 Task: Select use exclude settings and ignore files.
Action: Mouse moved to (1189, 30)
Screenshot: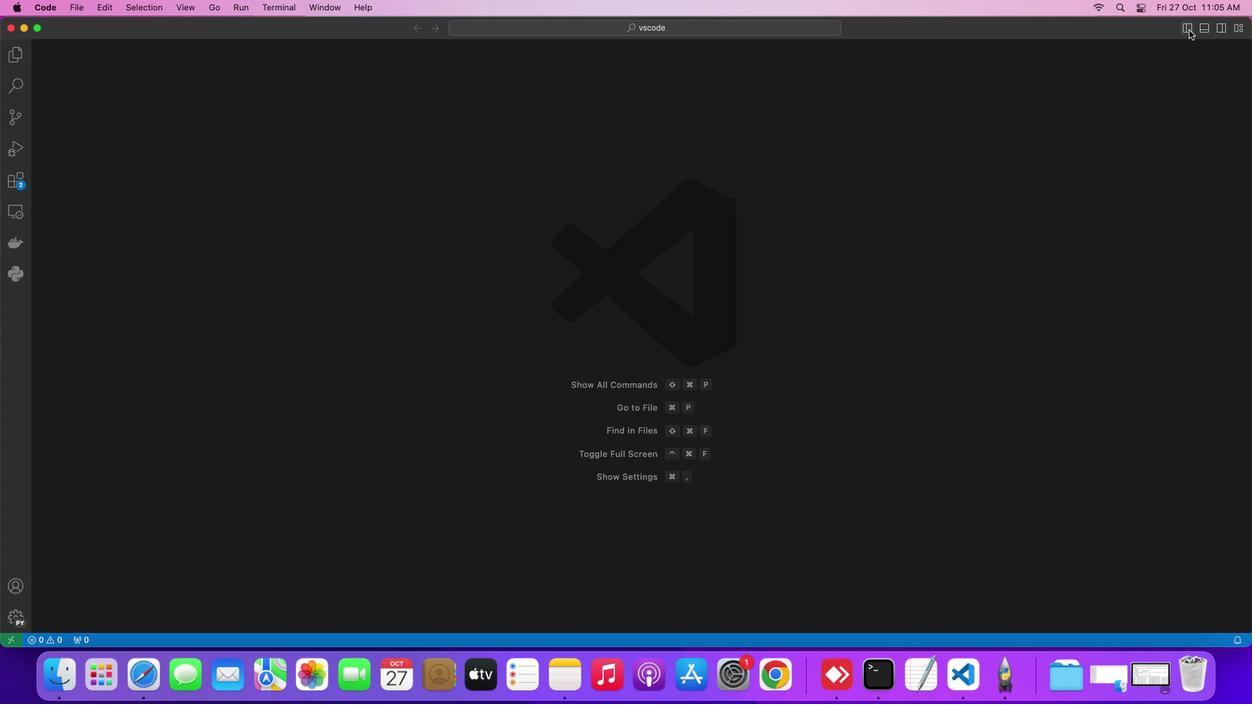 
Action: Mouse pressed left at (1189, 30)
Screenshot: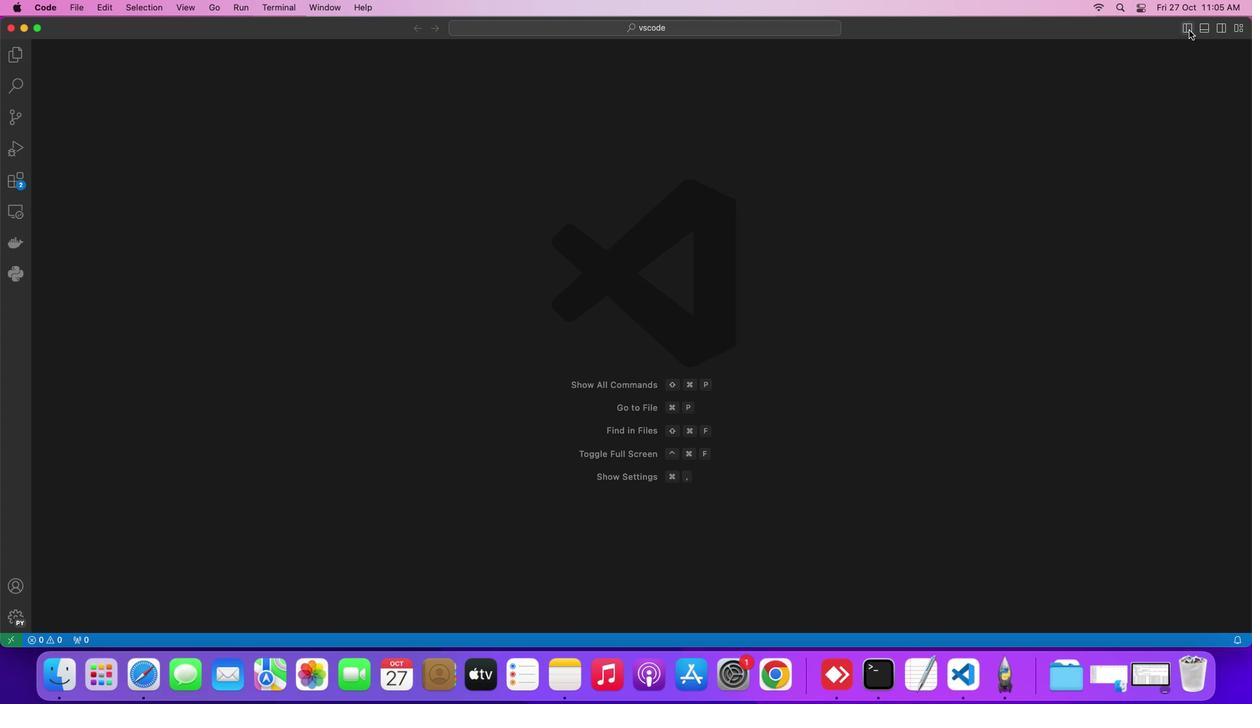 
Action: Mouse moved to (16, 85)
Screenshot: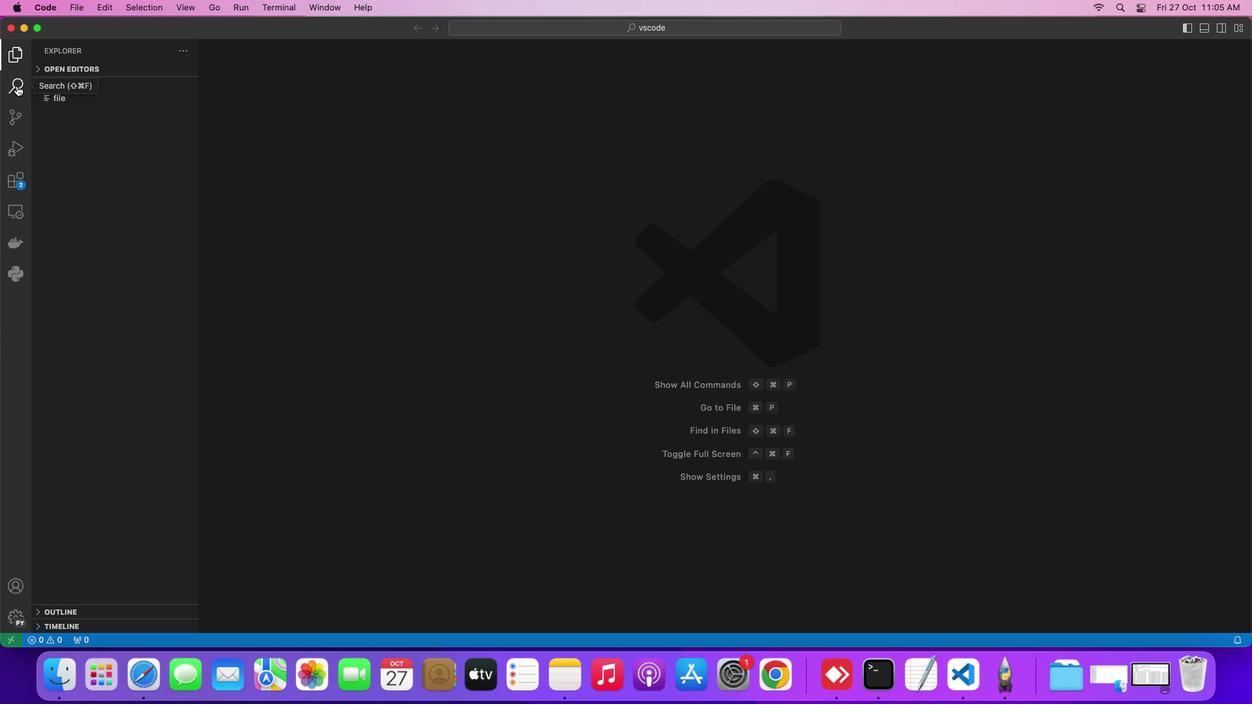 
Action: Mouse pressed left at (16, 85)
Screenshot: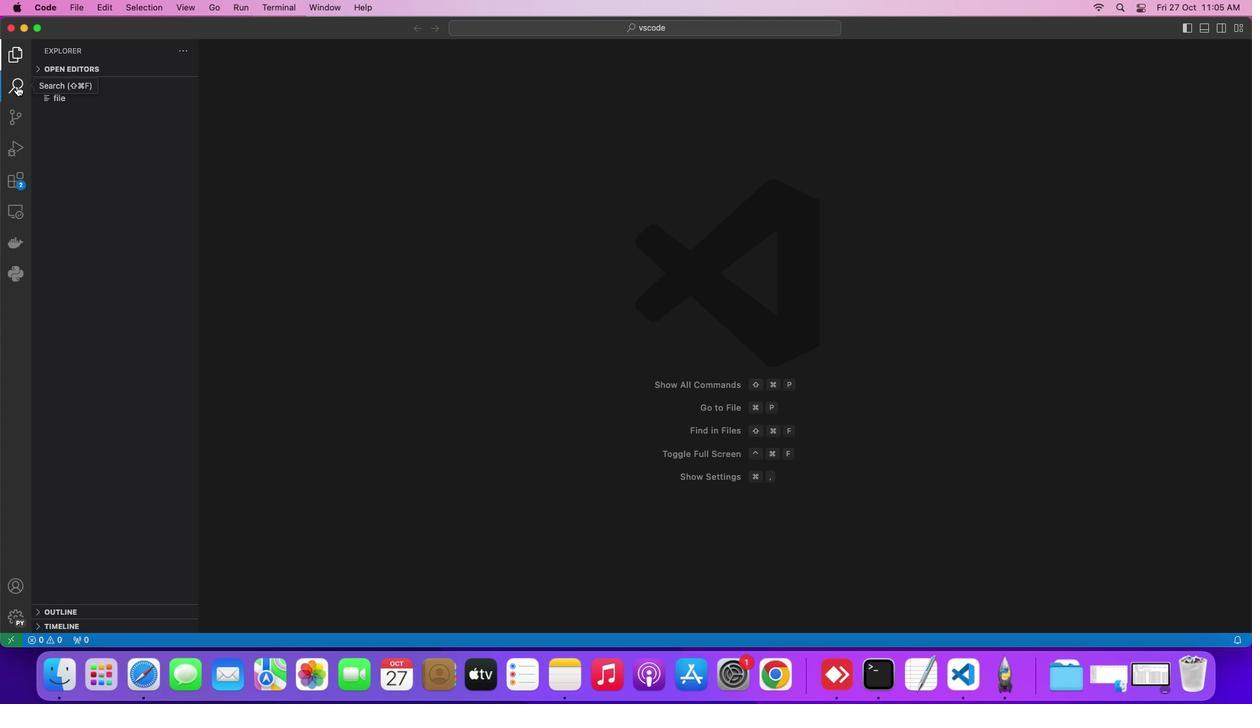 
Action: Mouse moved to (187, 111)
Screenshot: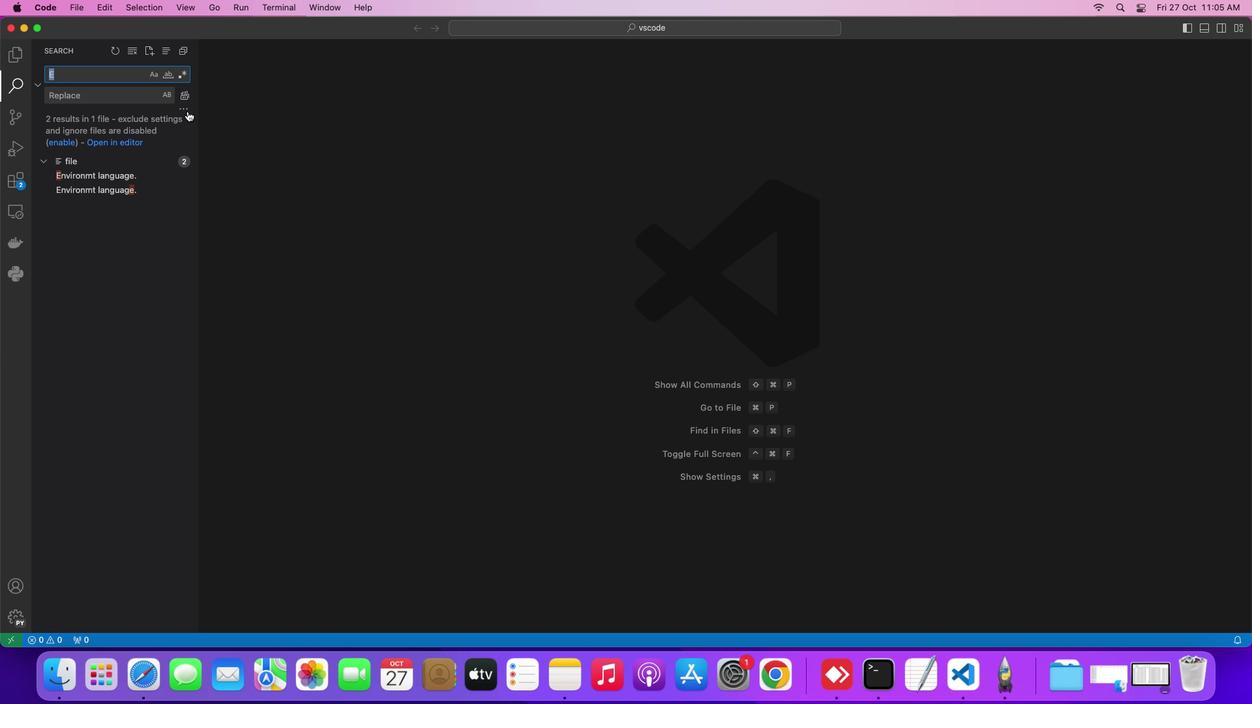 
Action: Mouse pressed left at (187, 111)
Screenshot: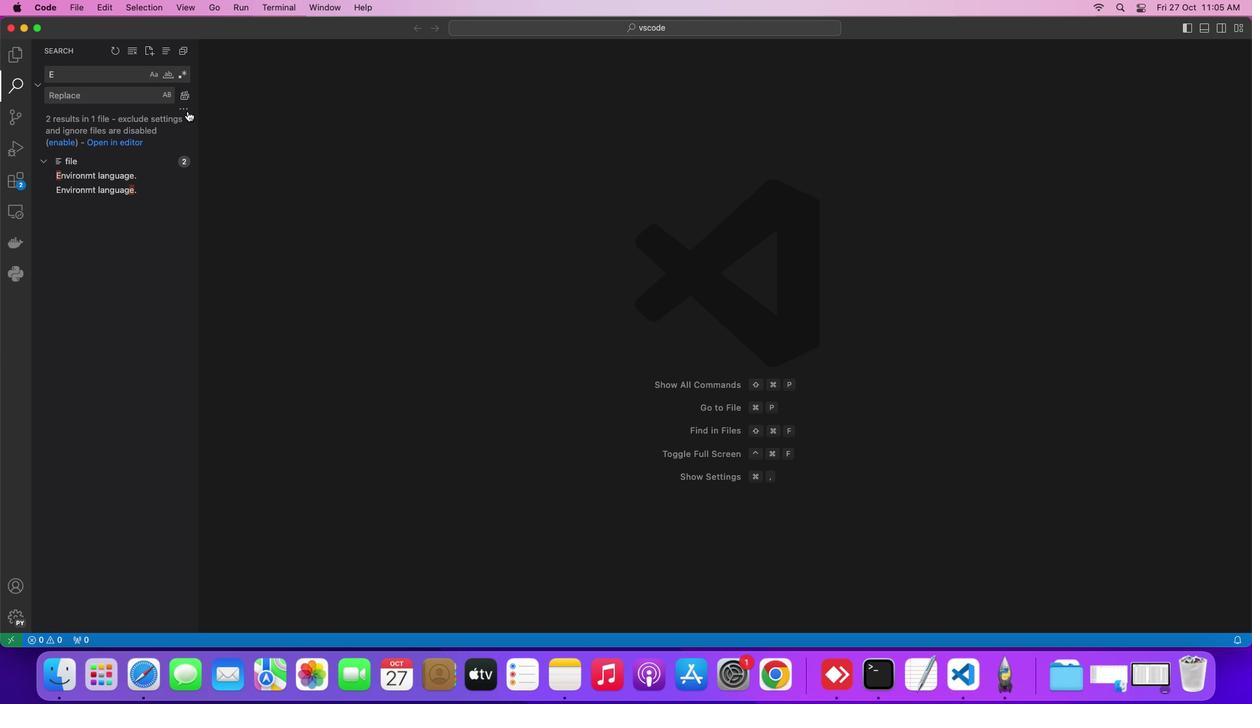 
Action: Mouse moved to (185, 159)
Screenshot: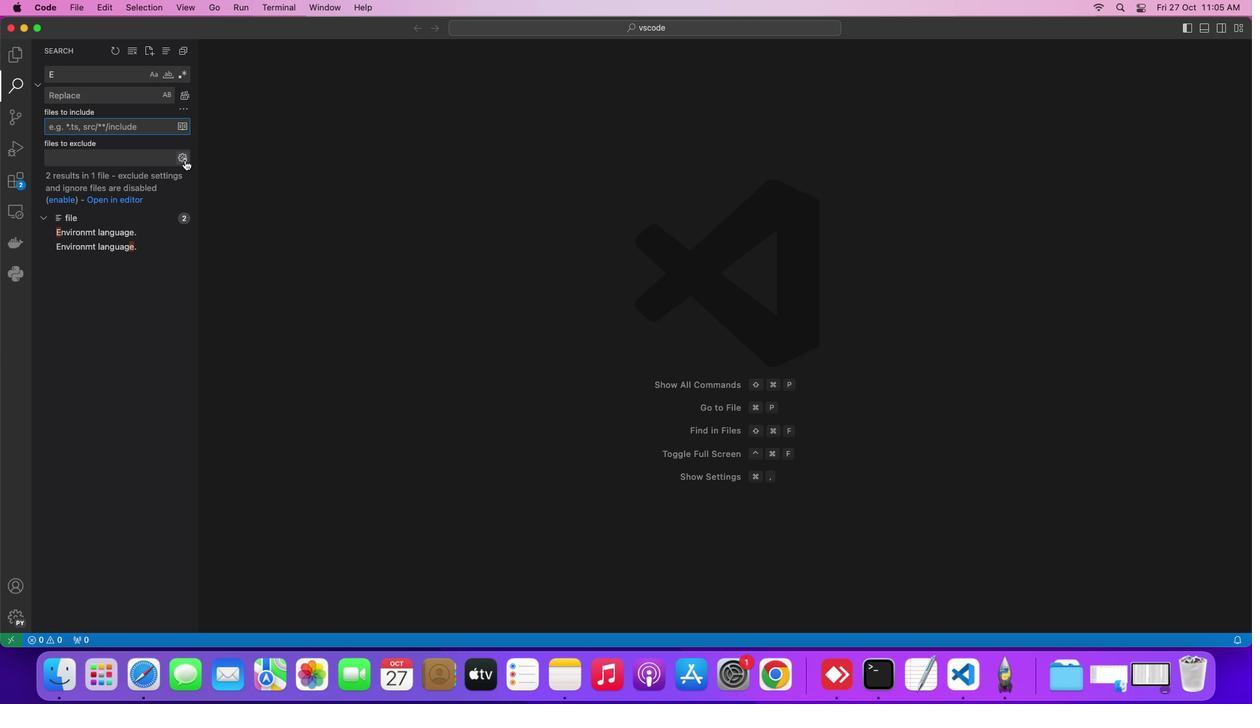 
Action: Mouse pressed left at (185, 159)
Screenshot: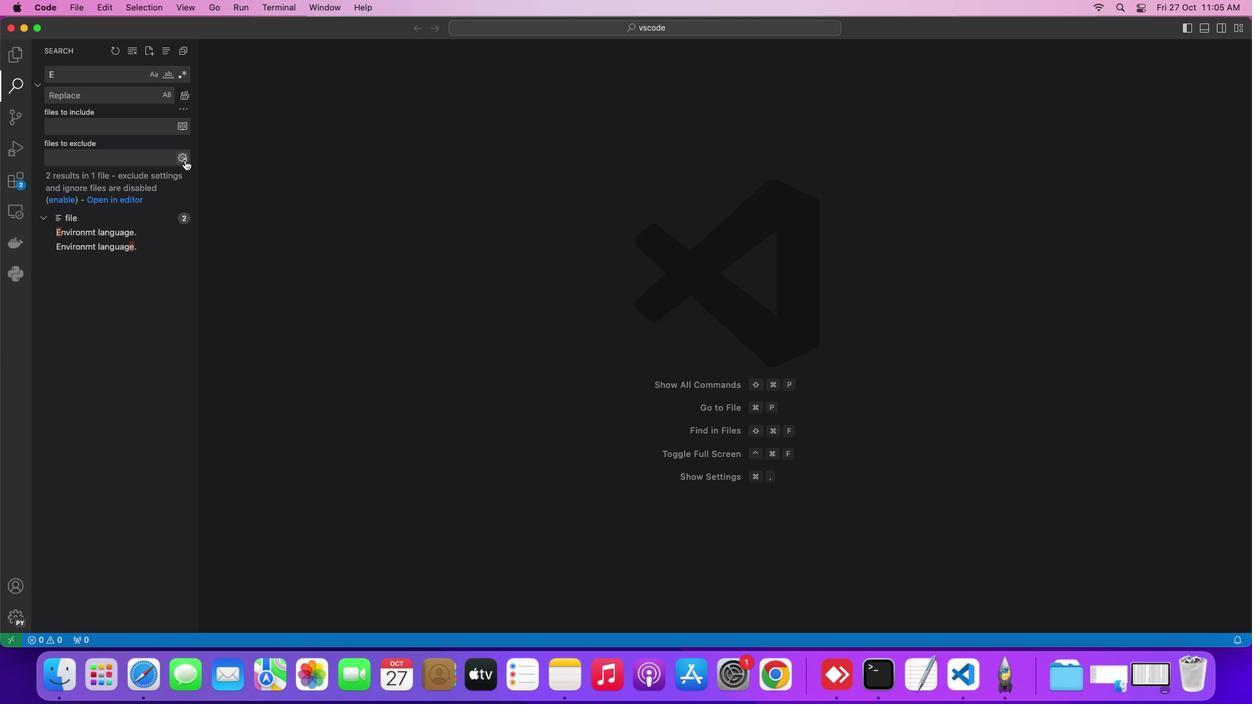 
Action: Mouse moved to (217, 157)
Screenshot: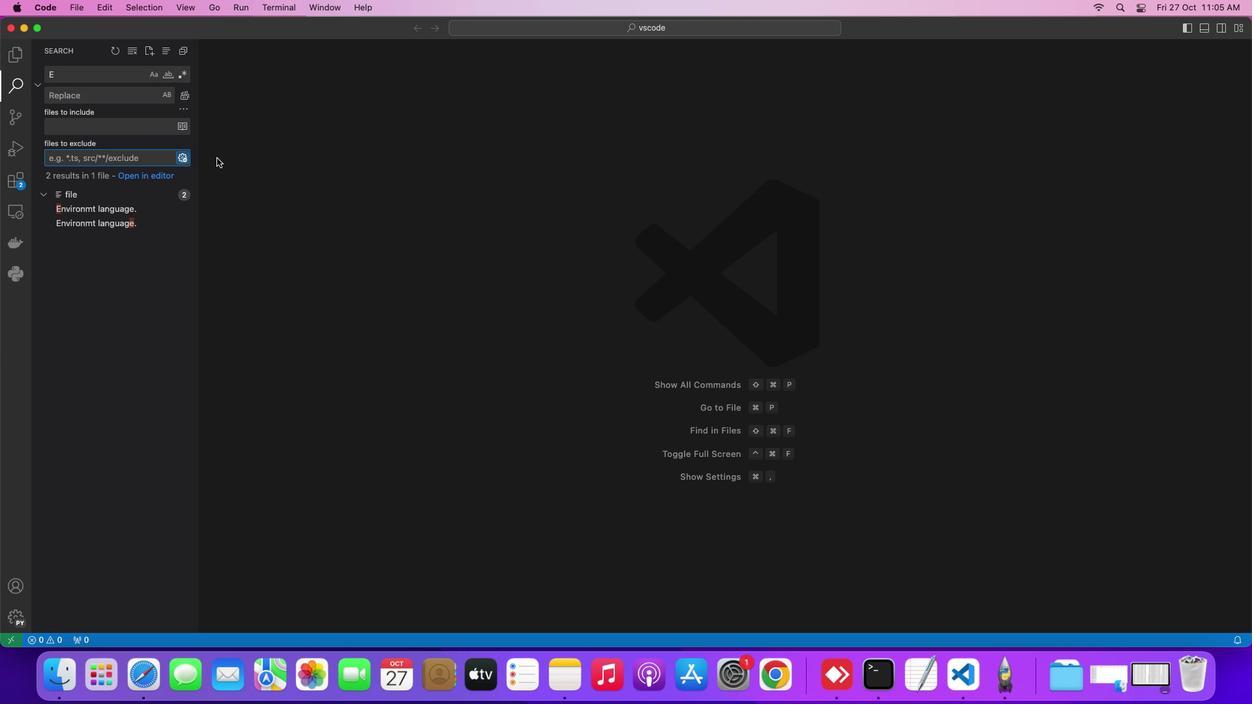 
